 Task: Use Offroad Short Effect in this video Movie B.mp4
Action: Mouse moved to (355, 137)
Screenshot: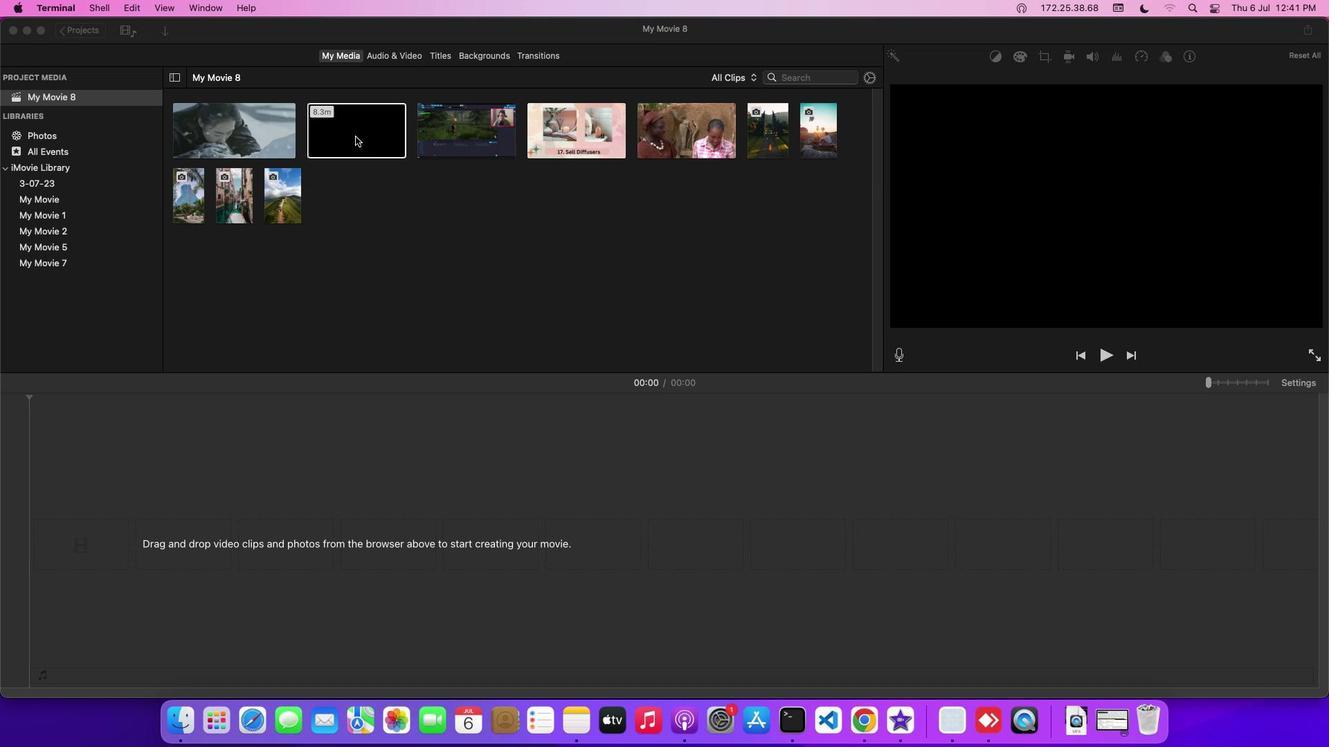 
Action: Mouse pressed left at (355, 137)
Screenshot: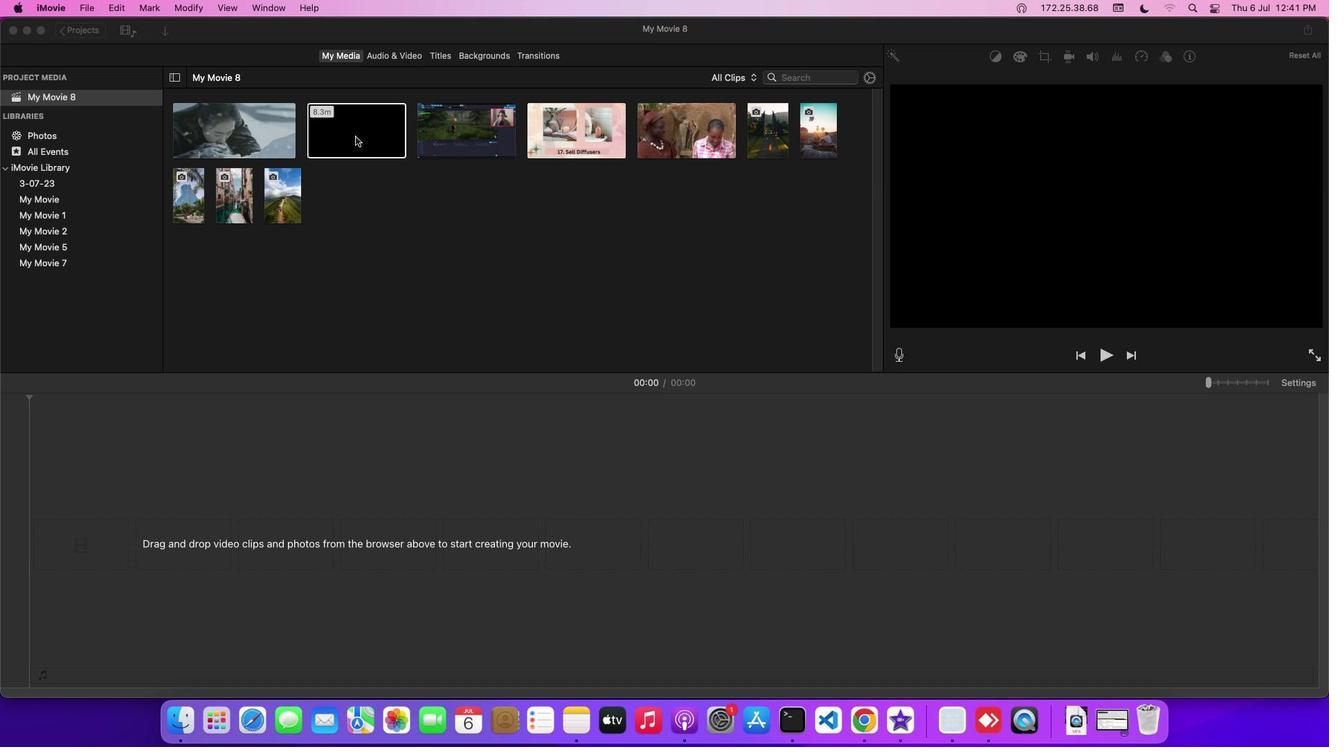 
Action: Mouse moved to (394, 53)
Screenshot: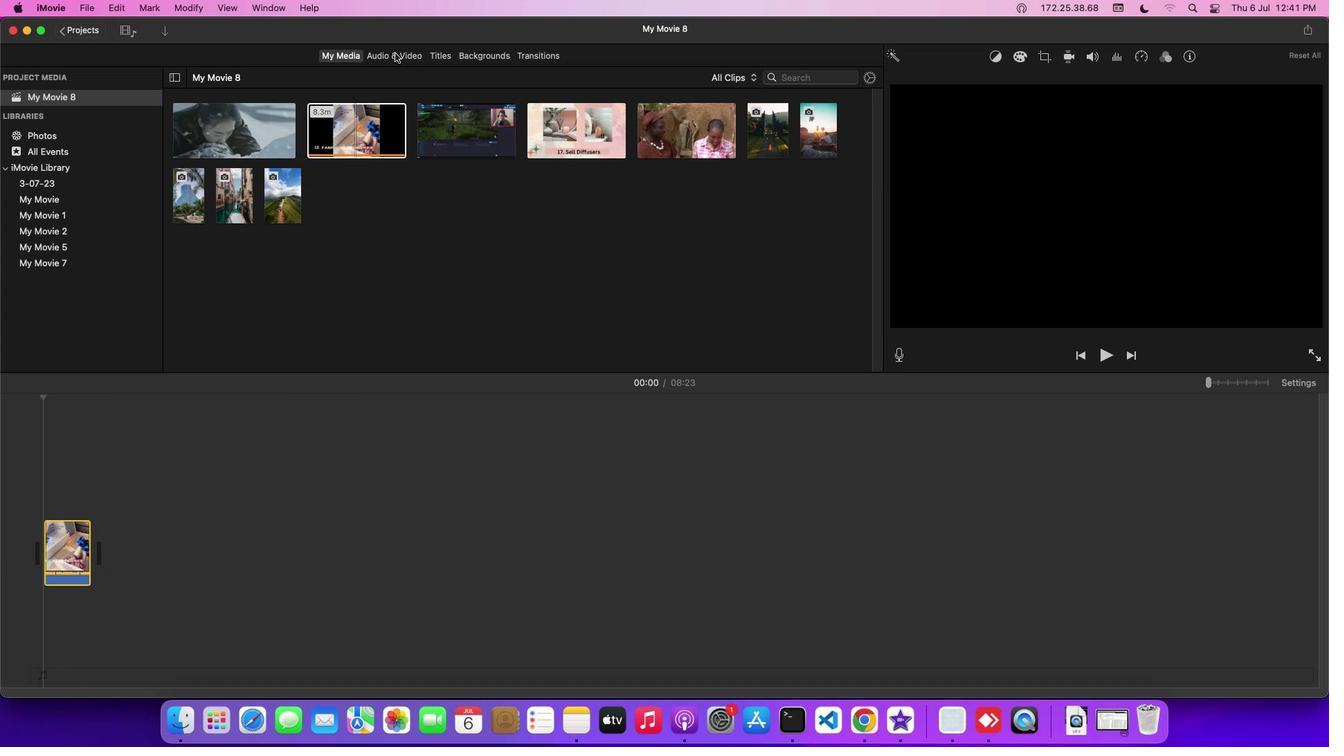 
Action: Mouse pressed left at (394, 53)
Screenshot: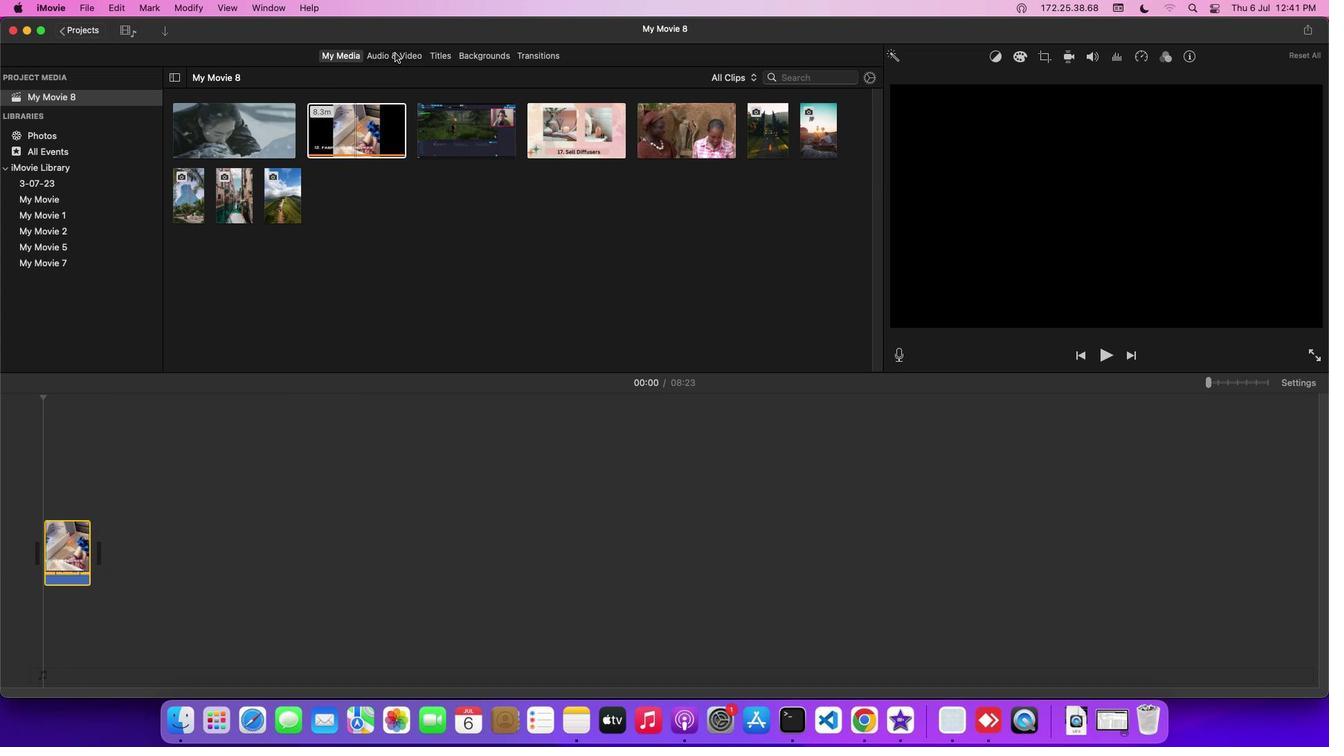 
Action: Mouse moved to (101, 130)
Screenshot: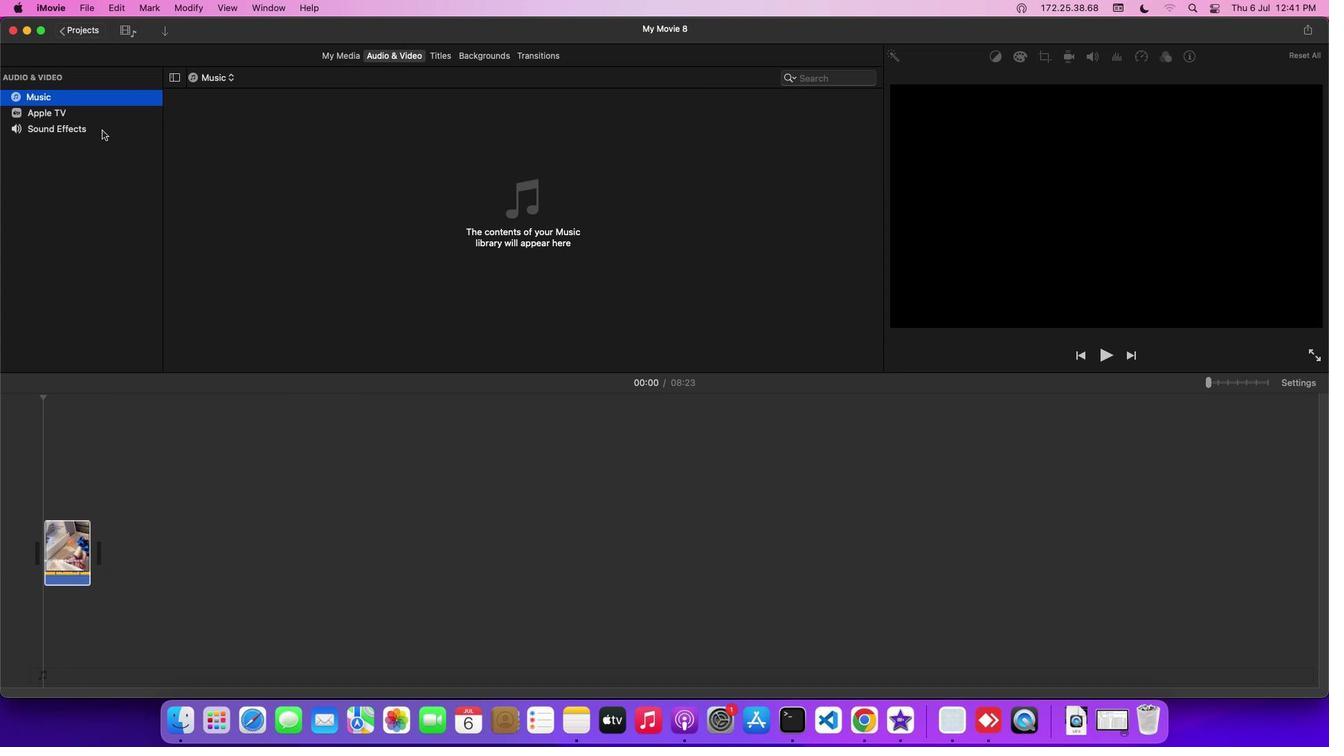 
Action: Mouse pressed left at (101, 130)
Screenshot: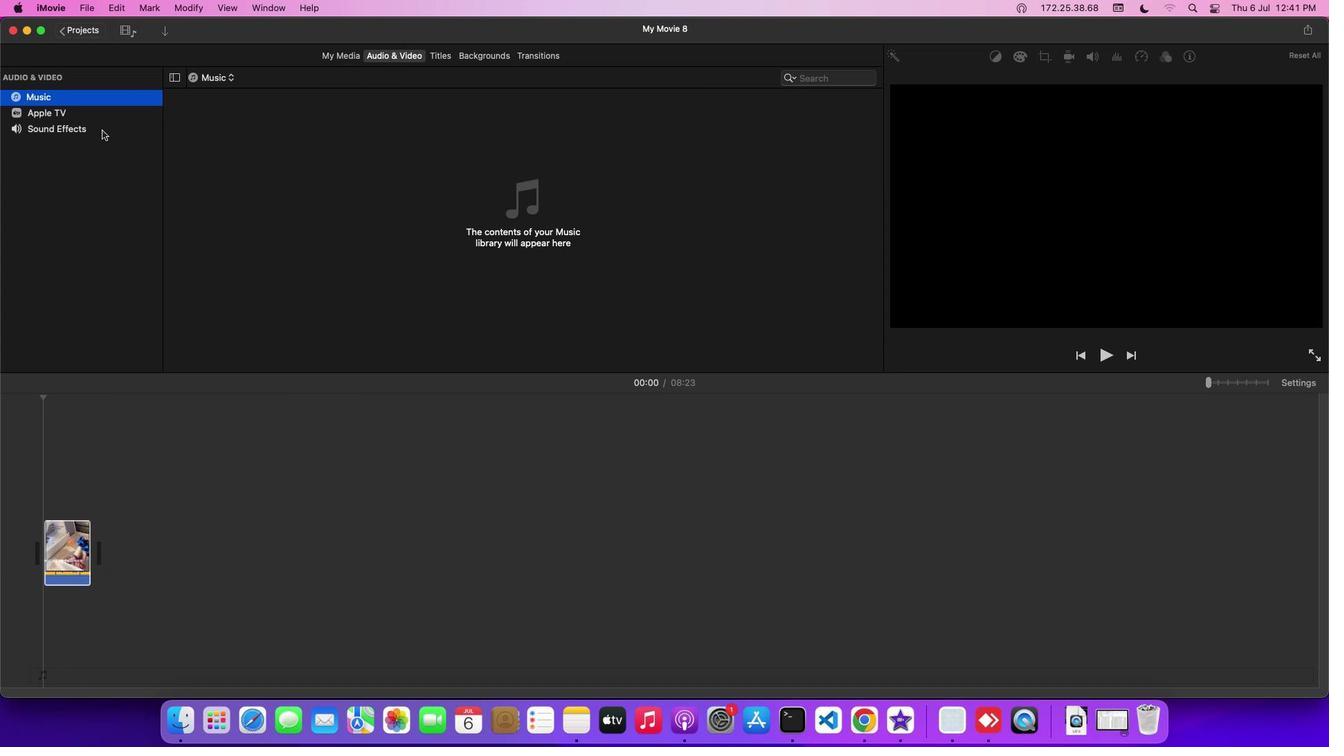 
Action: Mouse moved to (225, 322)
Screenshot: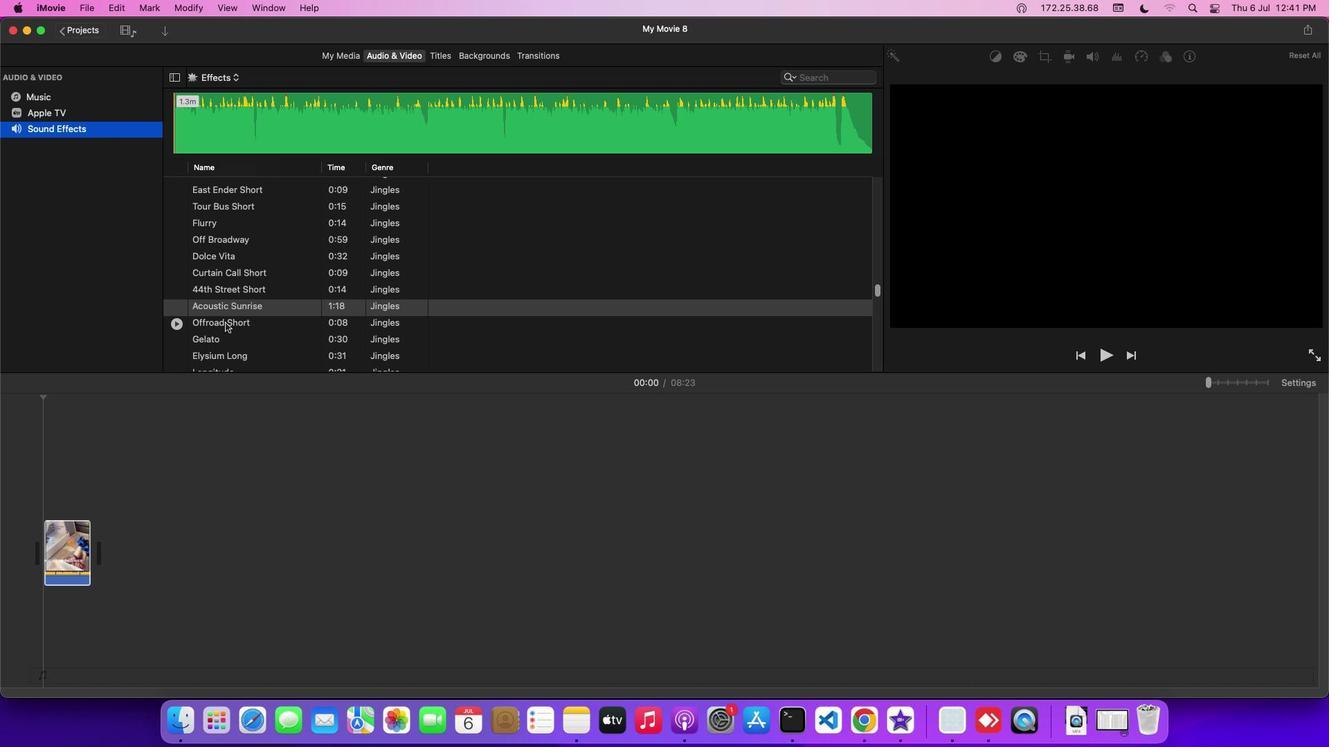 
Action: Mouse pressed left at (225, 322)
Screenshot: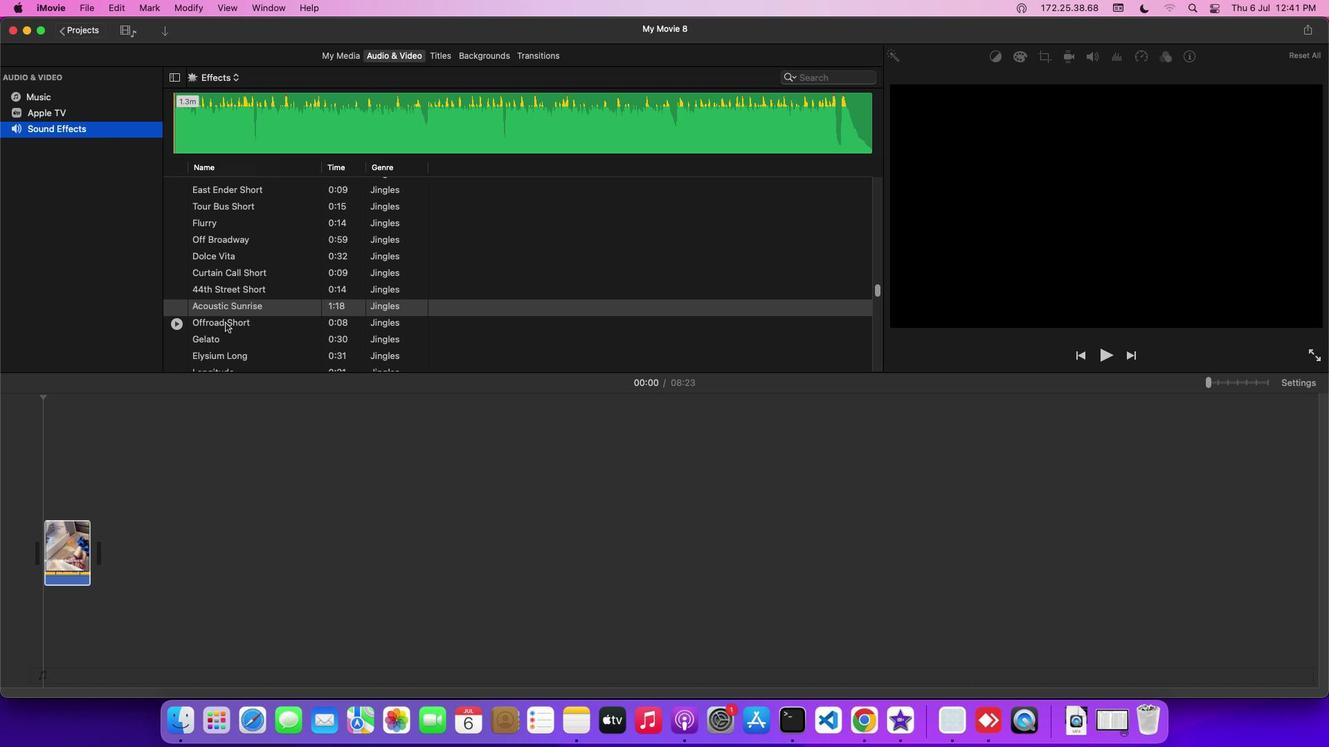 
Action: Mouse pressed left at (225, 322)
Screenshot: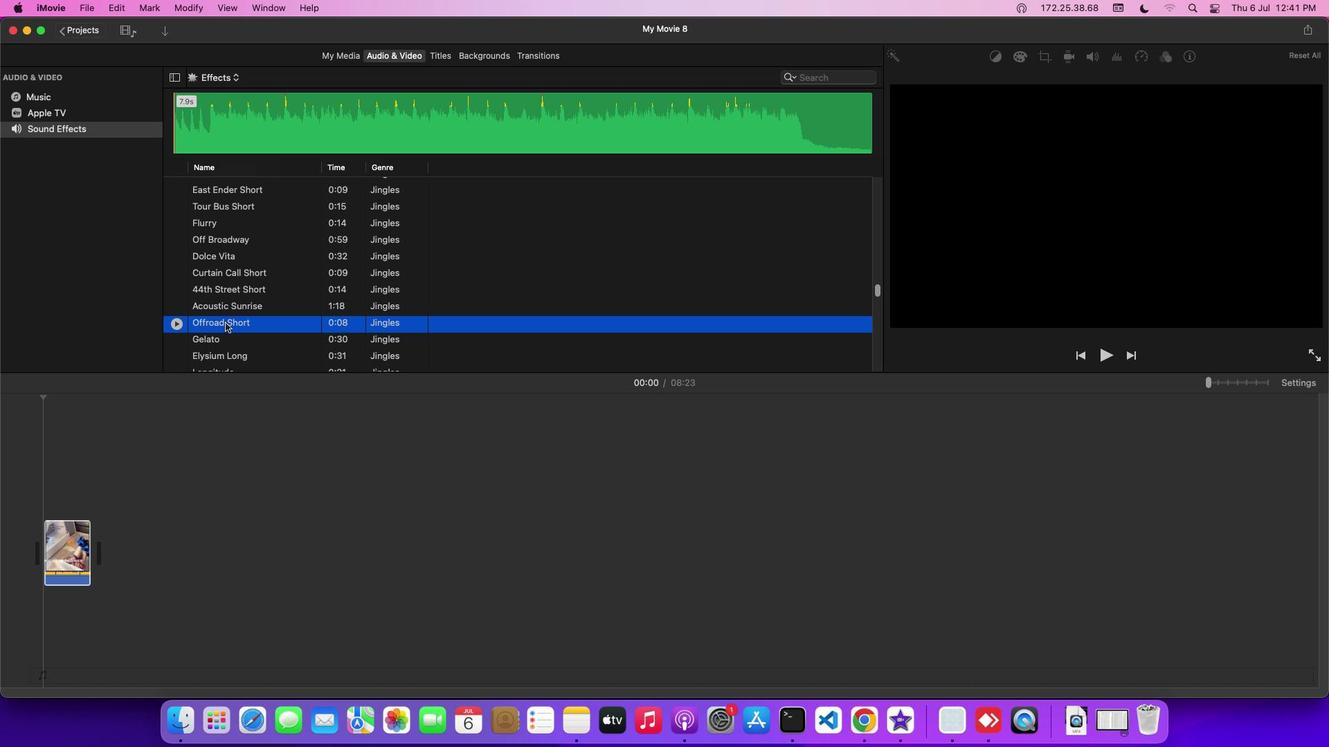 
Action: Mouse moved to (185, 561)
Screenshot: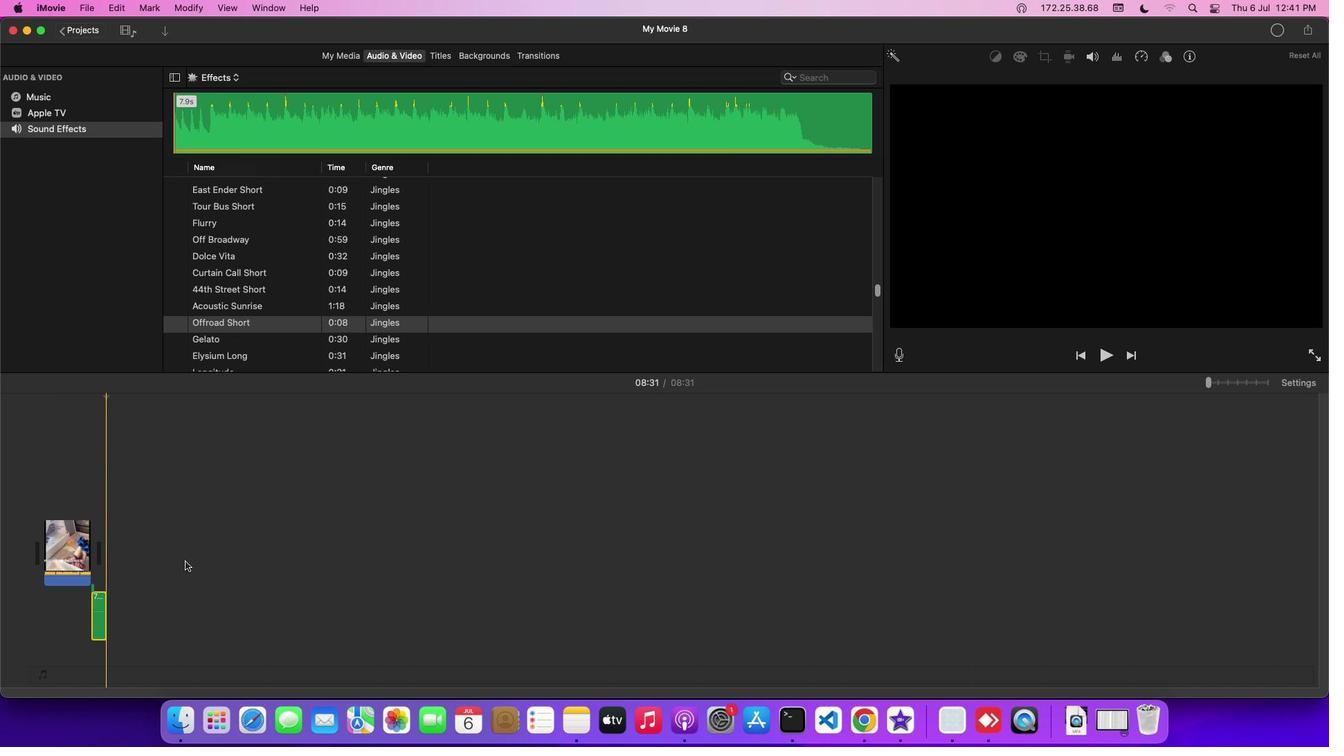 
